 Task: Look for products in the category "Women's Body Care" from Medicine Mama's only.
Action: Mouse moved to (269, 110)
Screenshot: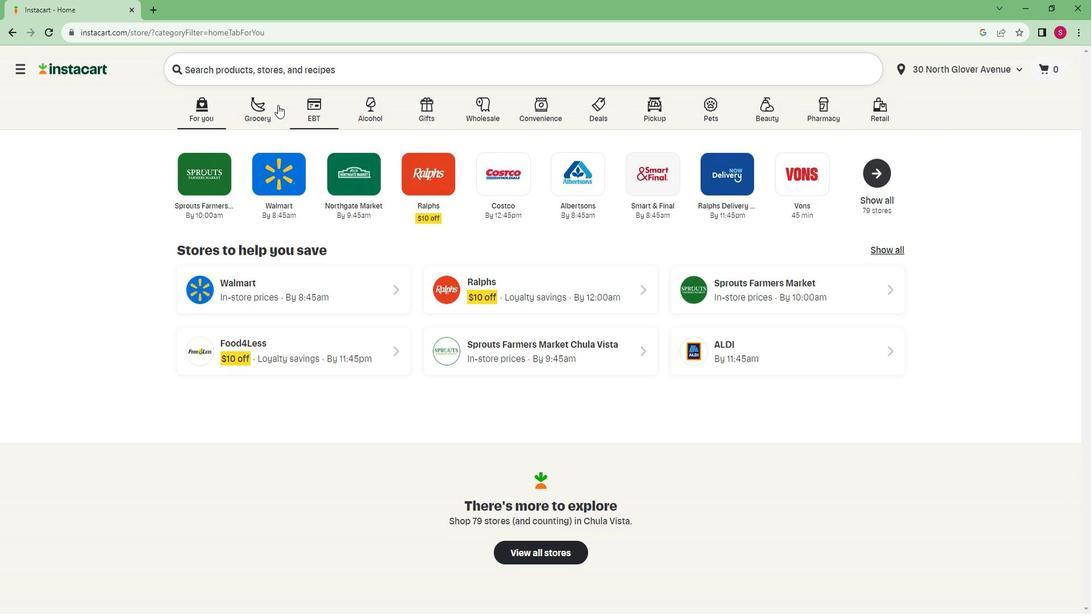 
Action: Mouse pressed left at (269, 110)
Screenshot: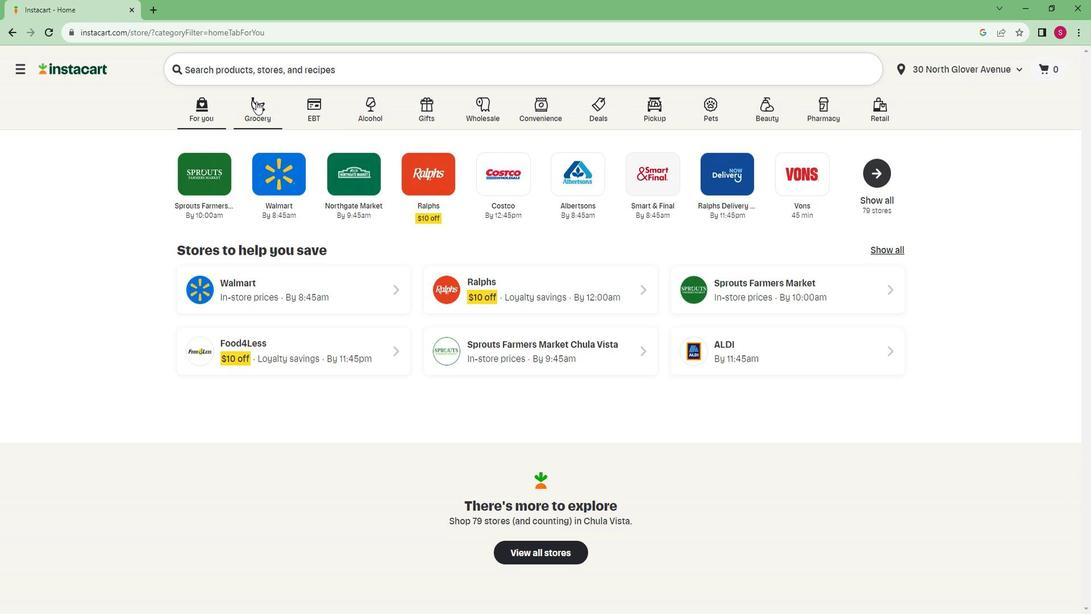 
Action: Mouse moved to (276, 320)
Screenshot: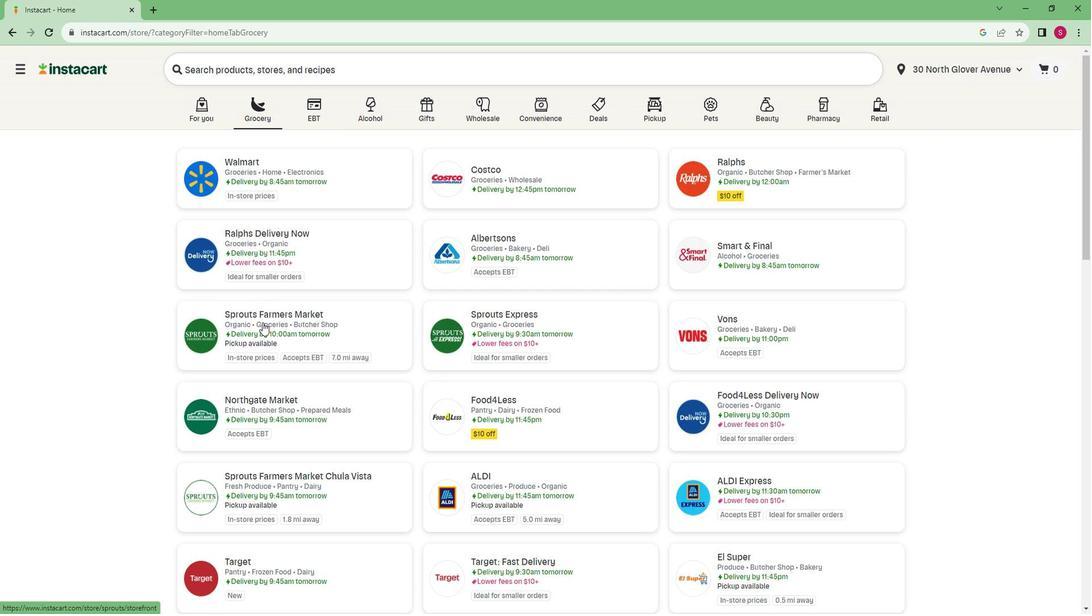 
Action: Mouse pressed left at (276, 320)
Screenshot: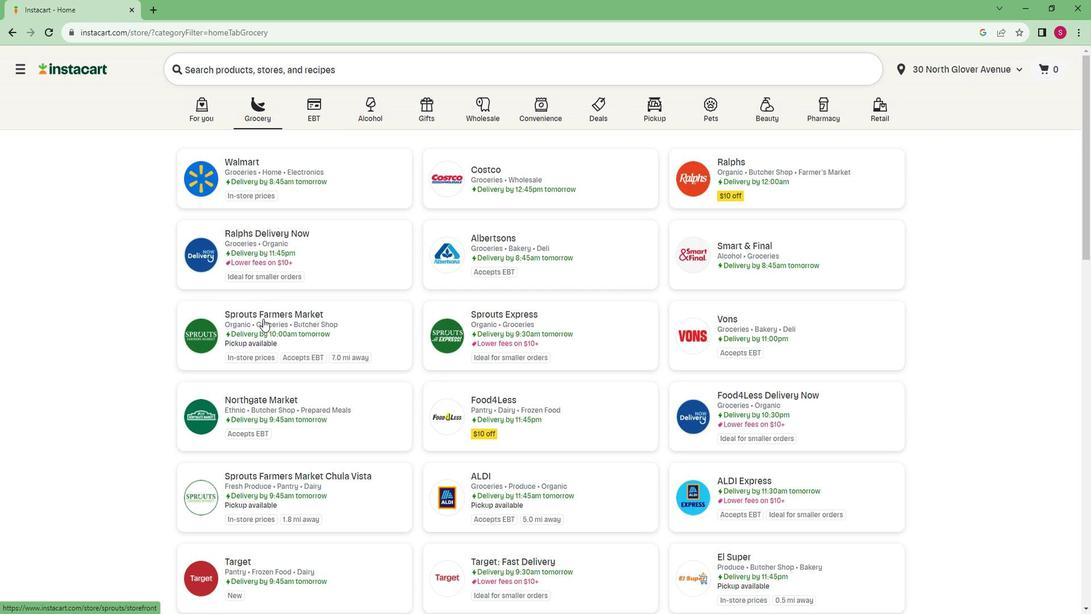 
Action: Mouse moved to (146, 425)
Screenshot: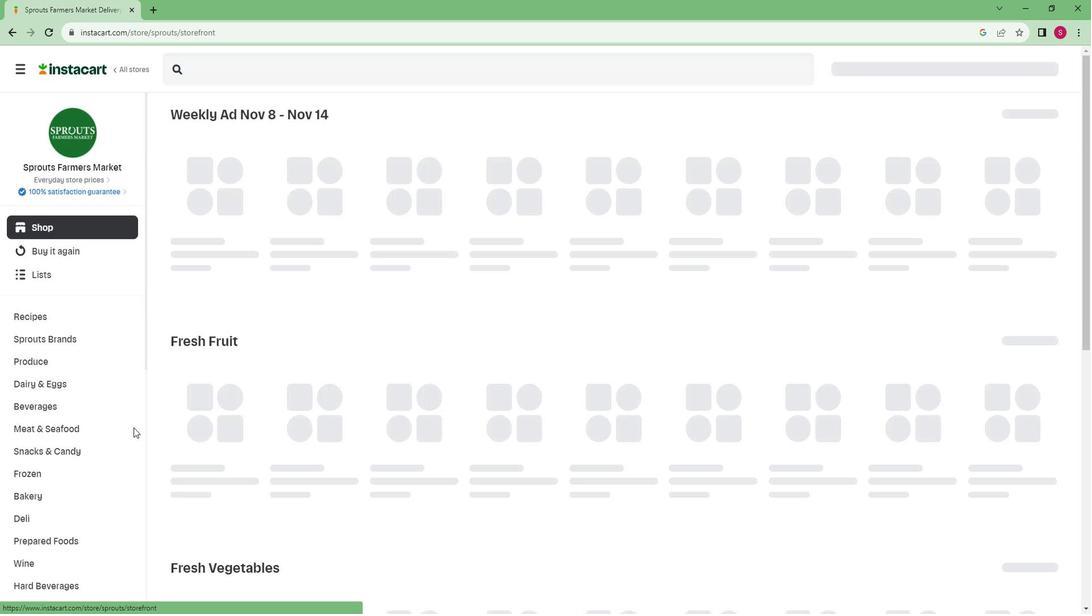 
Action: Mouse scrolled (146, 426) with delta (0, 0)
Screenshot: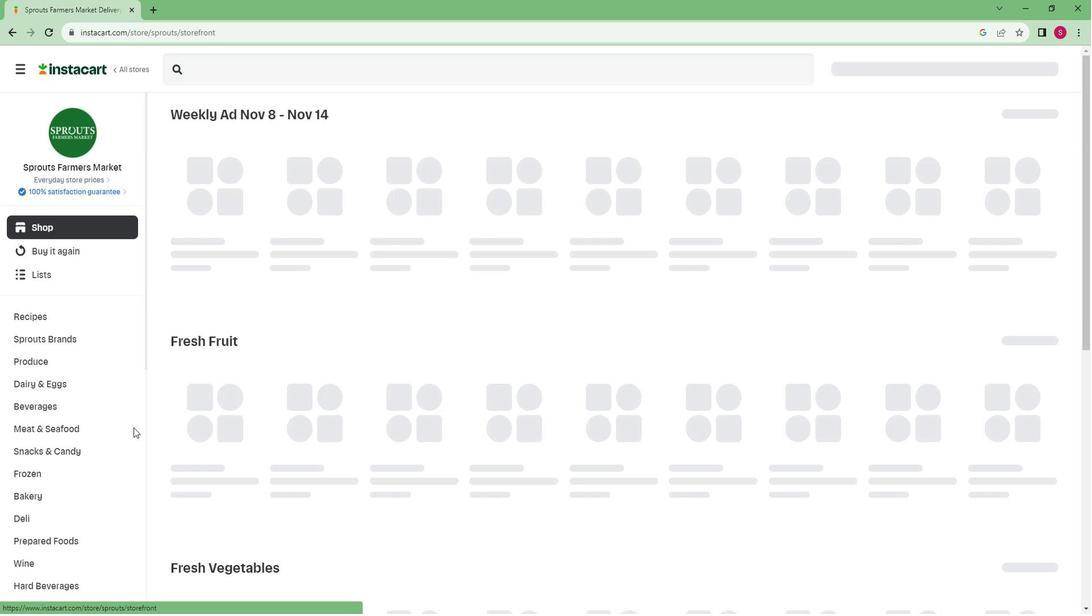 
Action: Mouse scrolled (146, 425) with delta (0, 0)
Screenshot: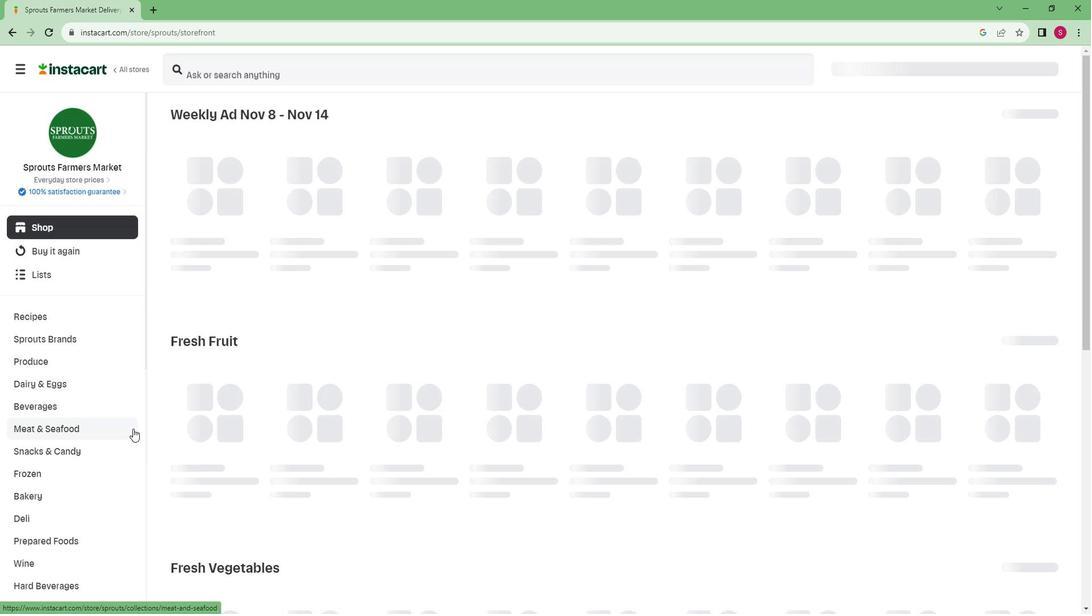 
Action: Mouse scrolled (146, 425) with delta (0, 0)
Screenshot: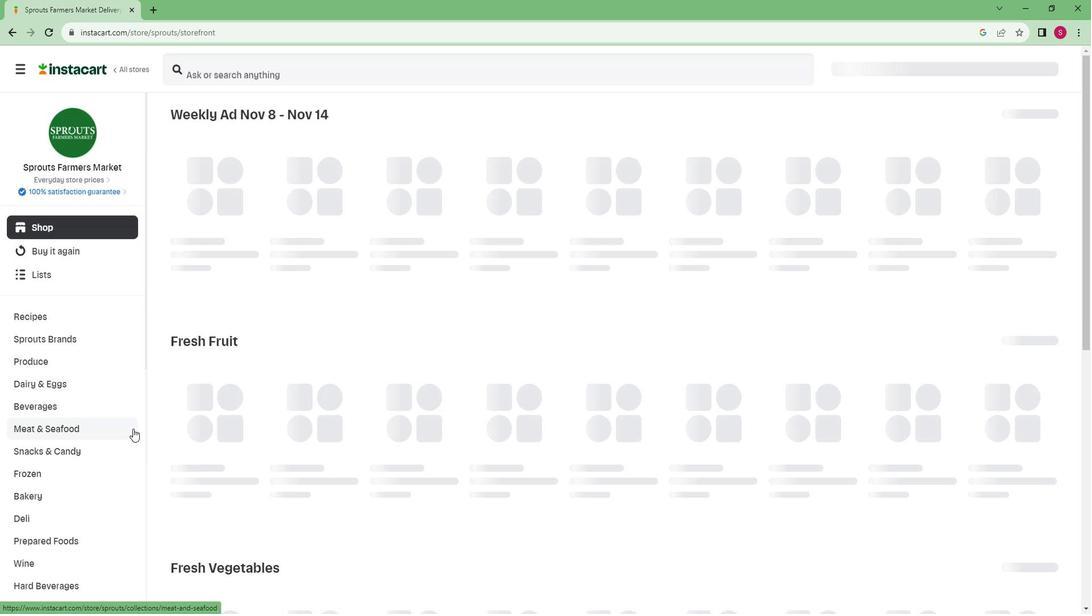 
Action: Mouse moved to (145, 425)
Screenshot: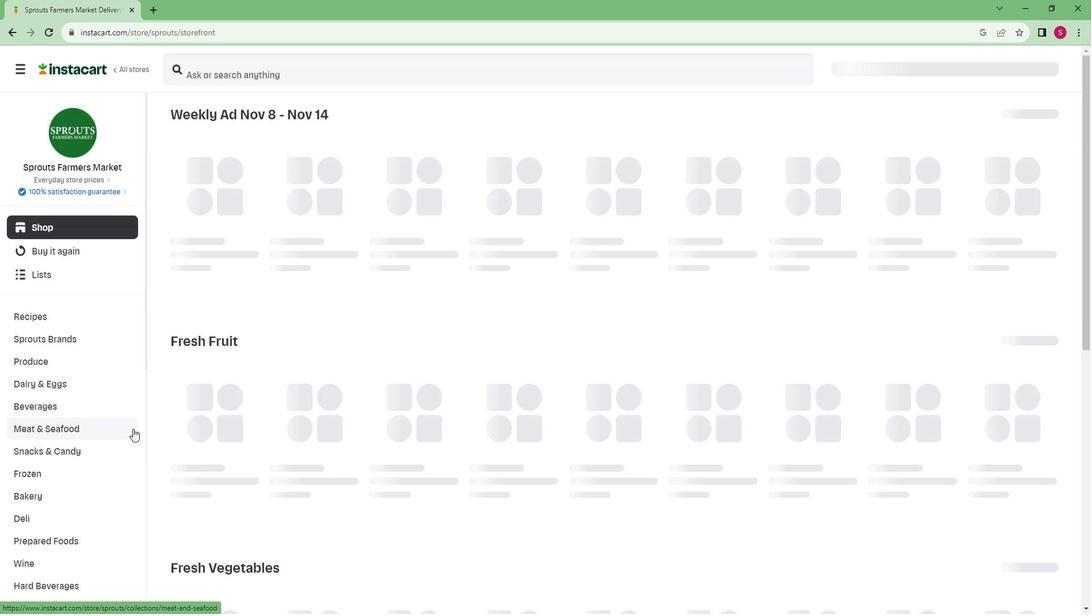 
Action: Mouse scrolled (145, 425) with delta (0, 0)
Screenshot: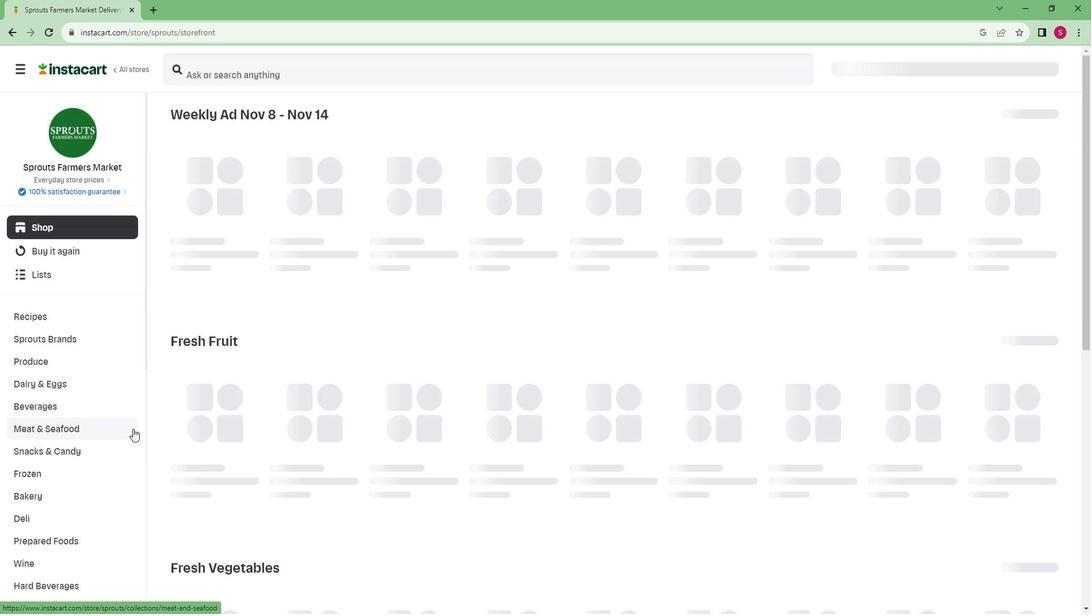 
Action: Mouse scrolled (145, 425) with delta (0, 0)
Screenshot: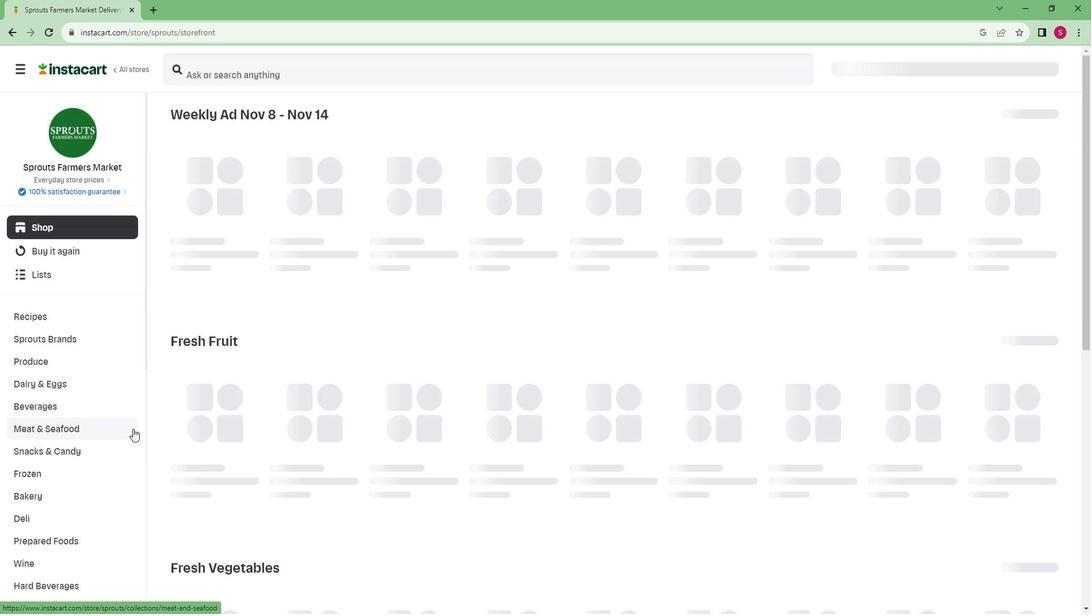 
Action: Mouse scrolled (145, 425) with delta (0, 0)
Screenshot: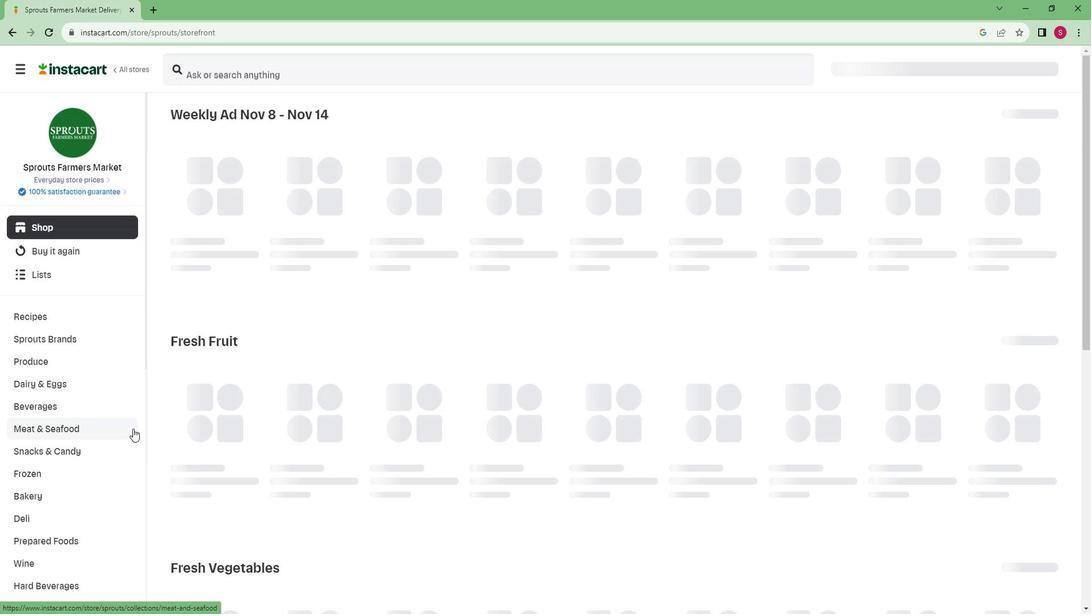 
Action: Mouse moved to (144, 425)
Screenshot: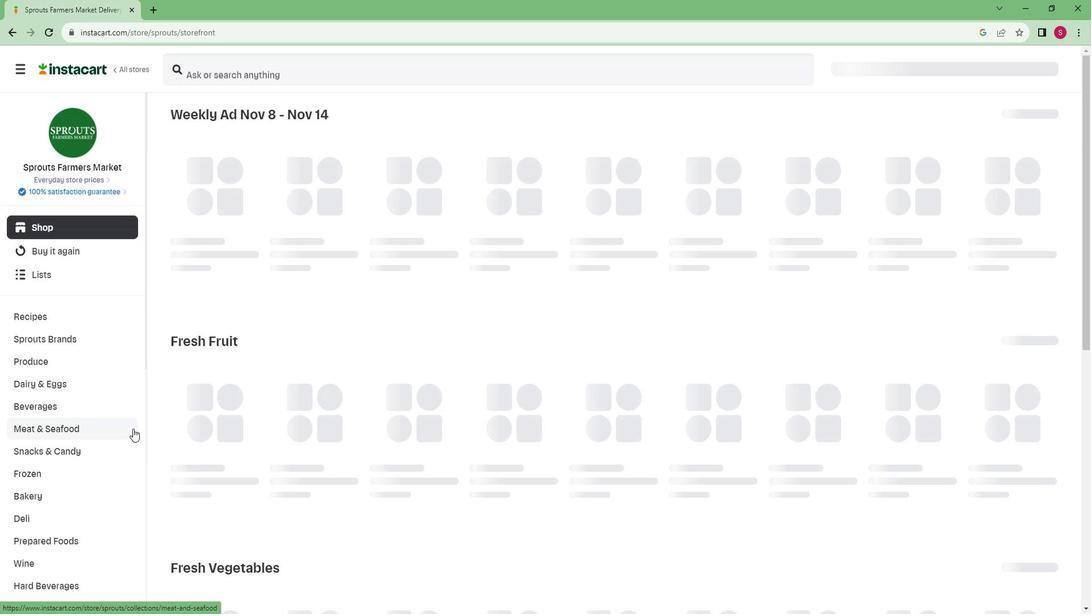 
Action: Mouse scrolled (144, 425) with delta (0, 0)
Screenshot: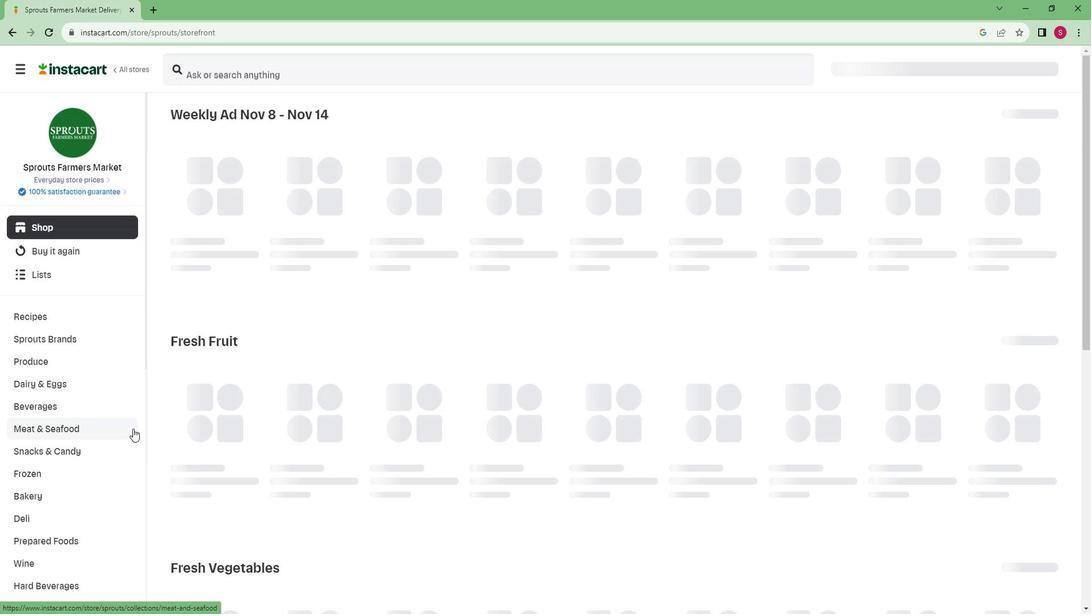
Action: Mouse scrolled (144, 425) with delta (0, 0)
Screenshot: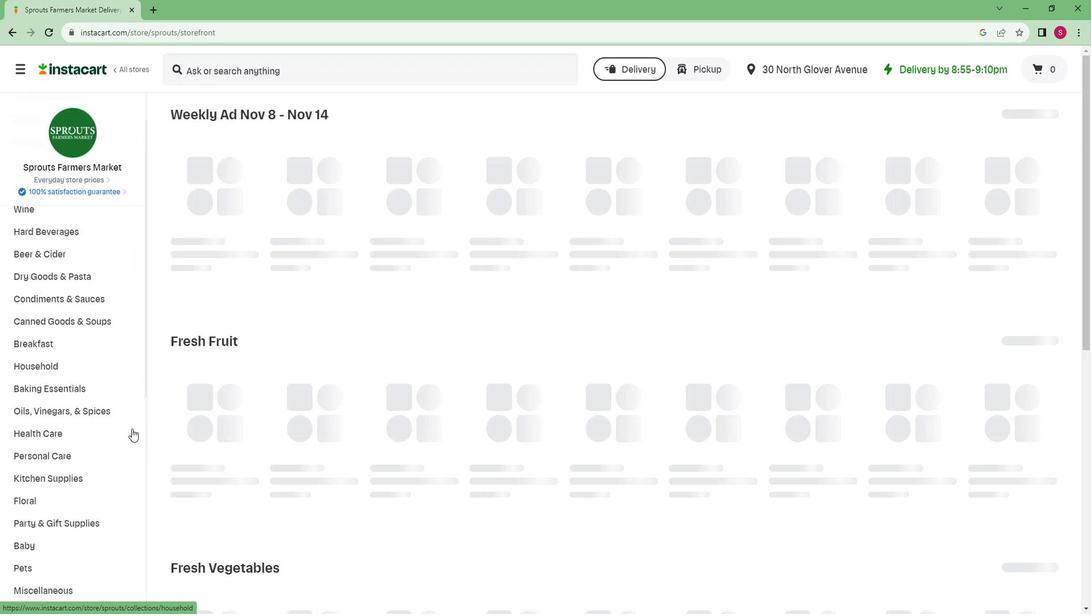
Action: Mouse scrolled (144, 425) with delta (0, 0)
Screenshot: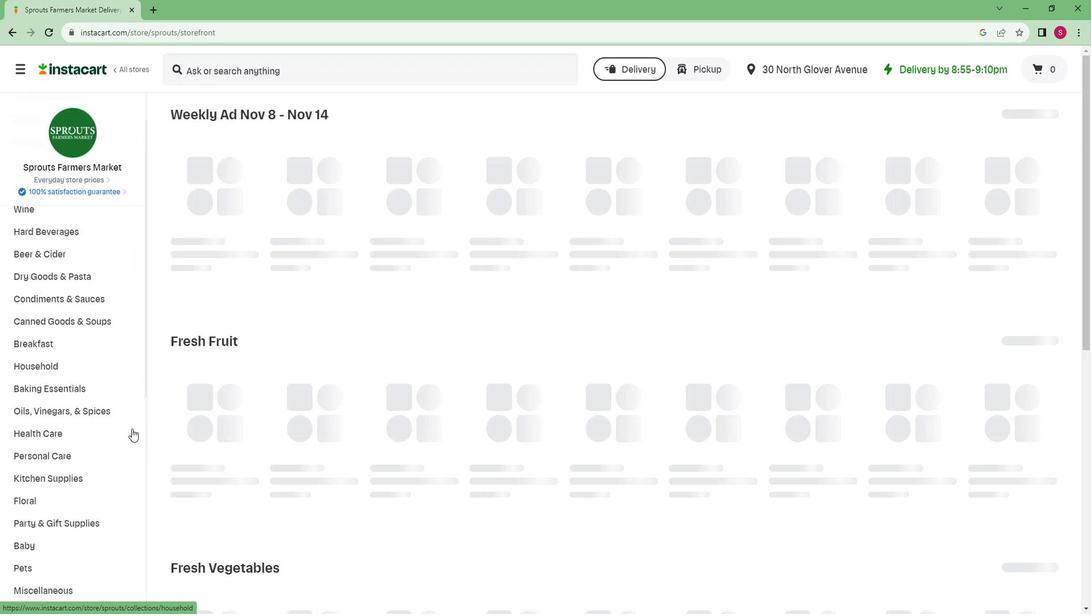 
Action: Mouse scrolled (144, 425) with delta (0, 0)
Screenshot: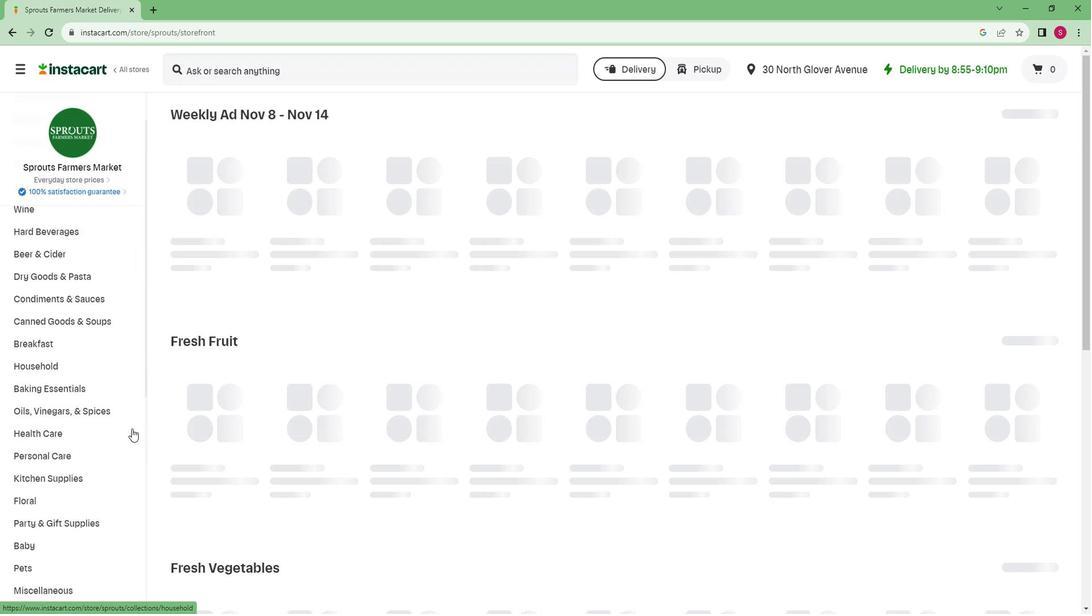 
Action: Mouse moved to (73, 563)
Screenshot: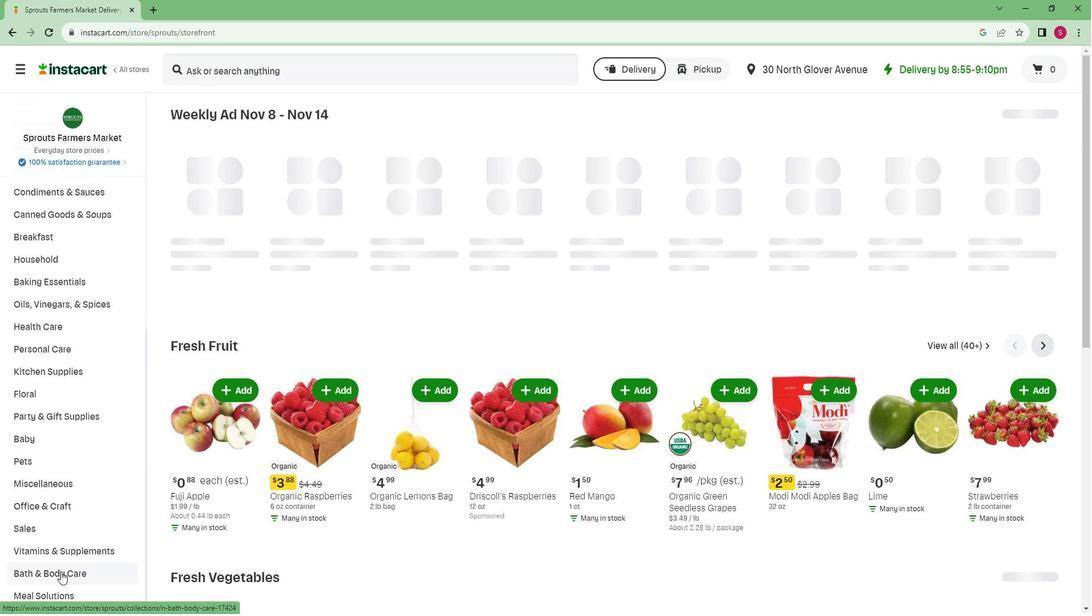 
Action: Mouse pressed left at (73, 563)
Screenshot: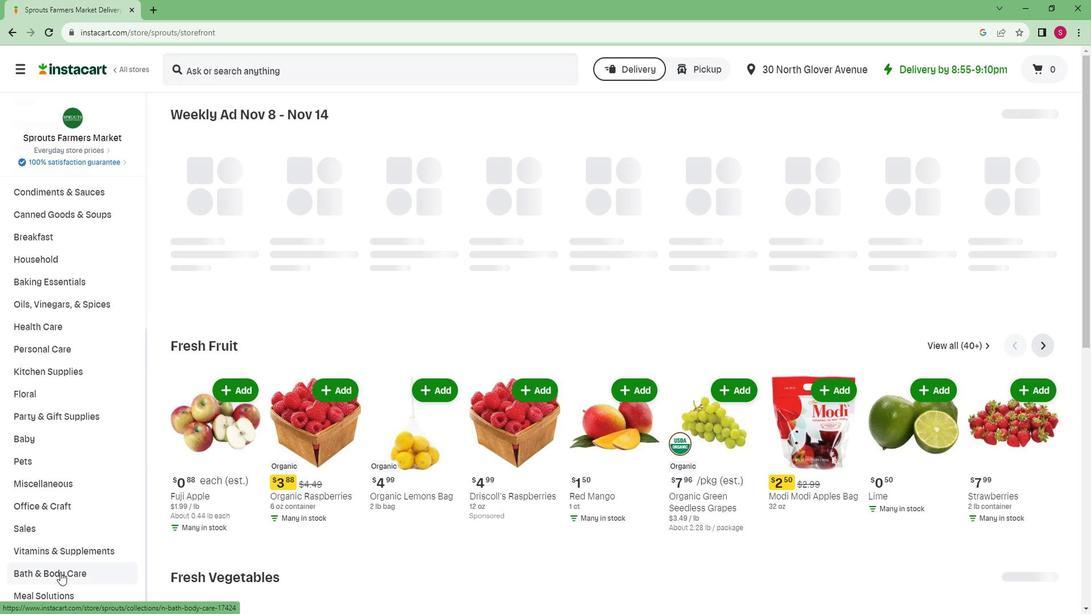 
Action: Mouse moved to (89, 540)
Screenshot: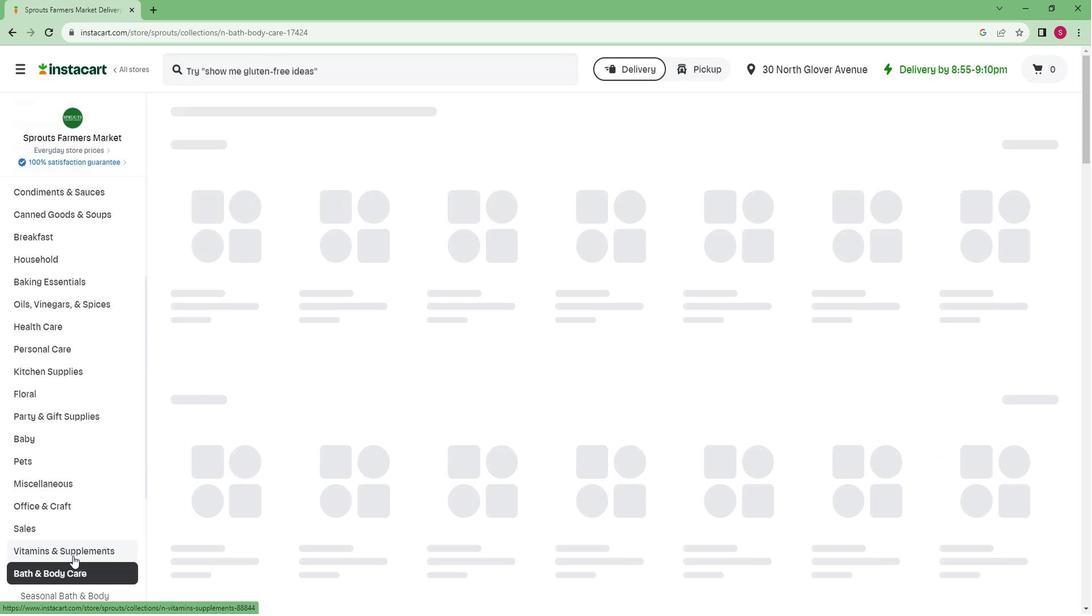 
Action: Mouse scrolled (89, 539) with delta (0, 0)
Screenshot: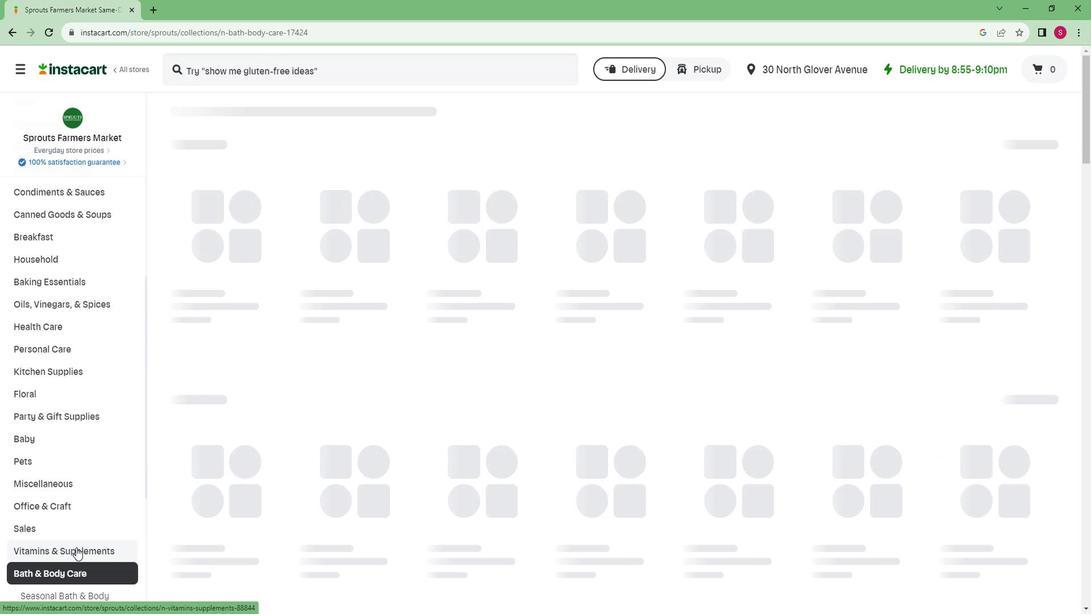 
Action: Mouse scrolled (89, 539) with delta (0, 0)
Screenshot: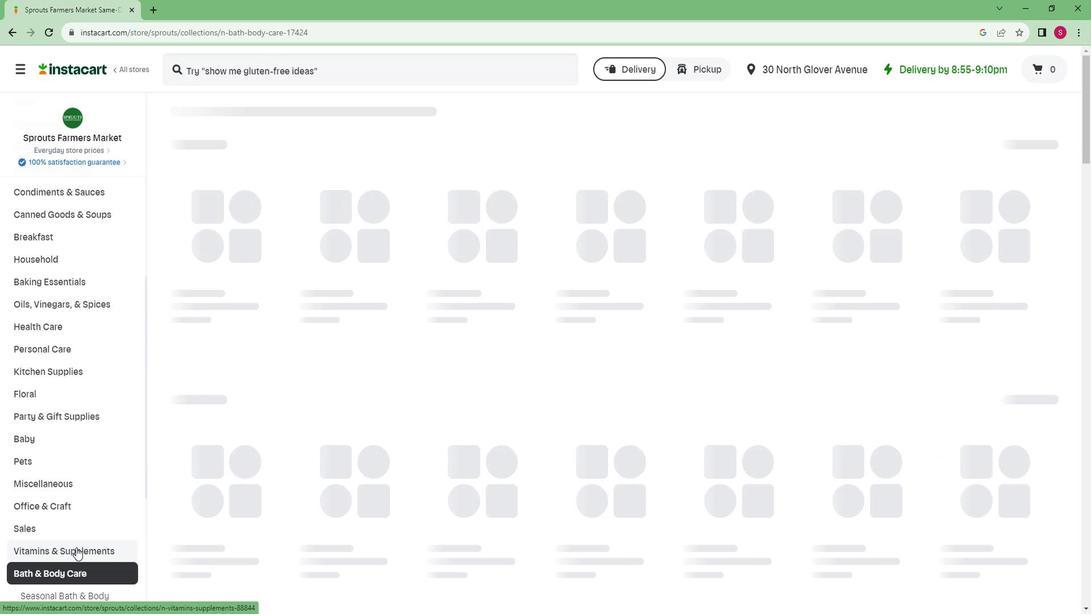 
Action: Mouse scrolled (89, 539) with delta (0, 0)
Screenshot: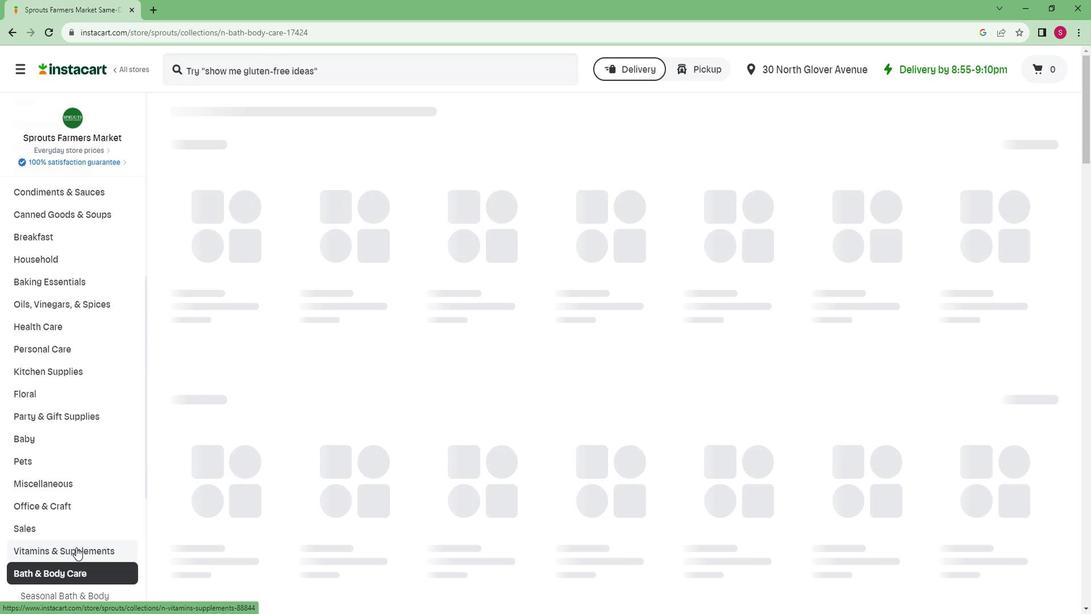 
Action: Mouse scrolled (89, 539) with delta (0, 0)
Screenshot: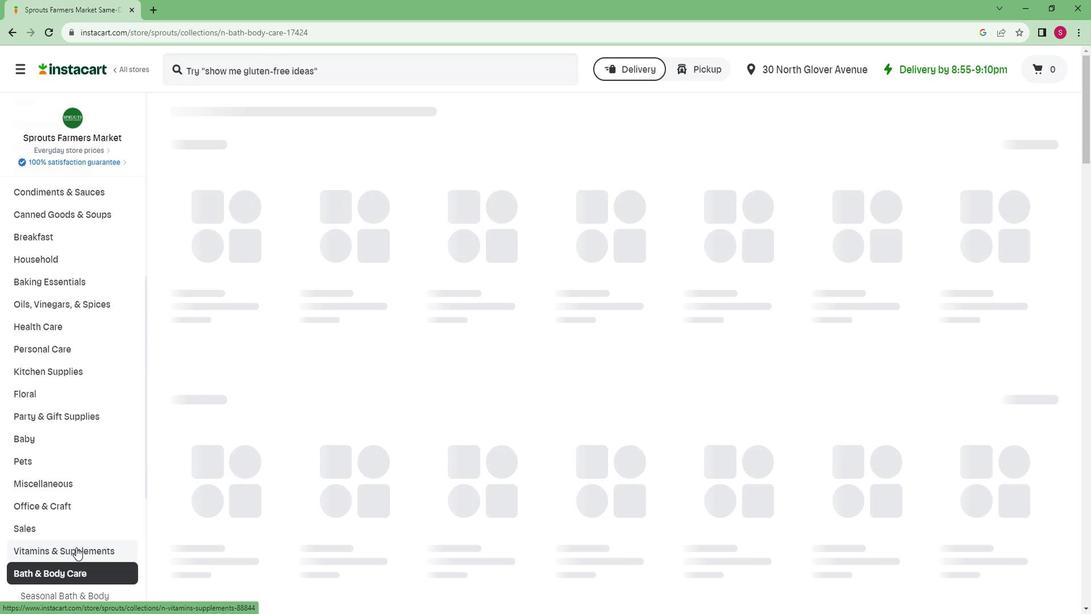 
Action: Mouse scrolled (89, 539) with delta (0, 0)
Screenshot: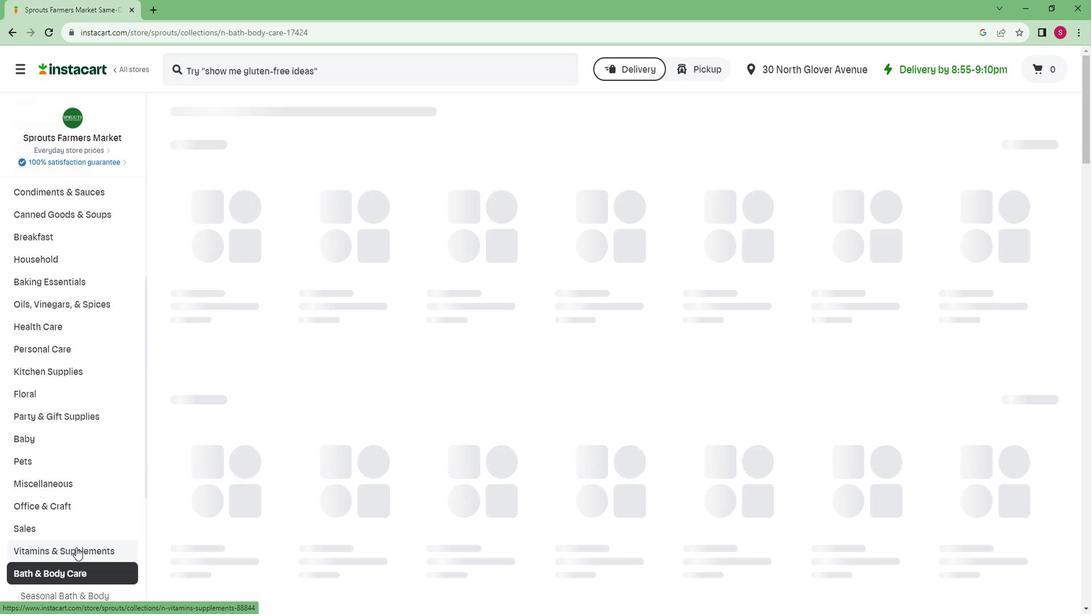 
Action: Mouse scrolled (89, 539) with delta (0, 0)
Screenshot: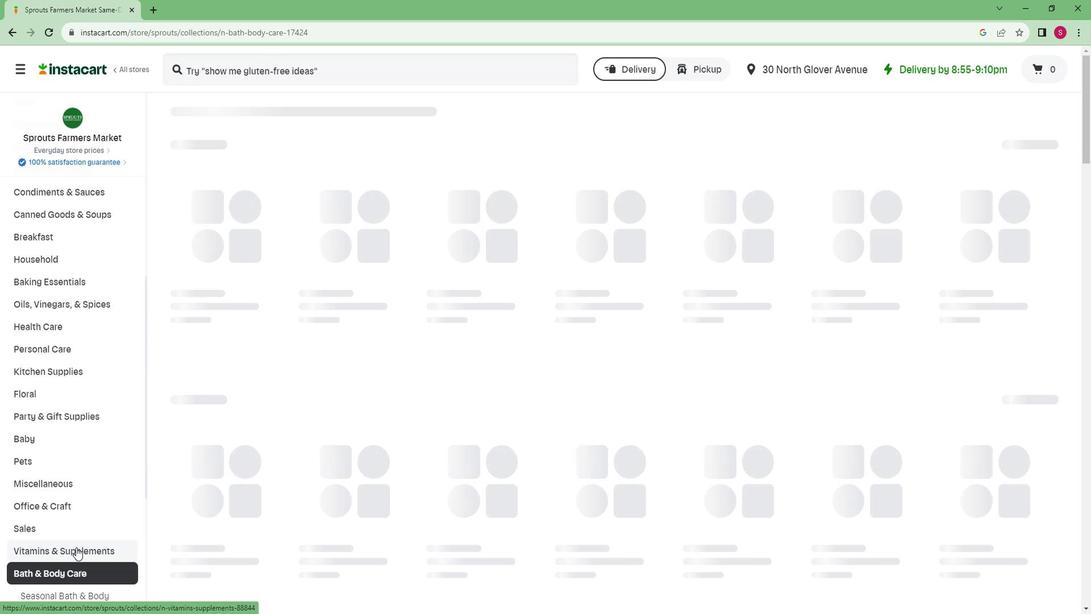 
Action: Mouse moved to (63, 566)
Screenshot: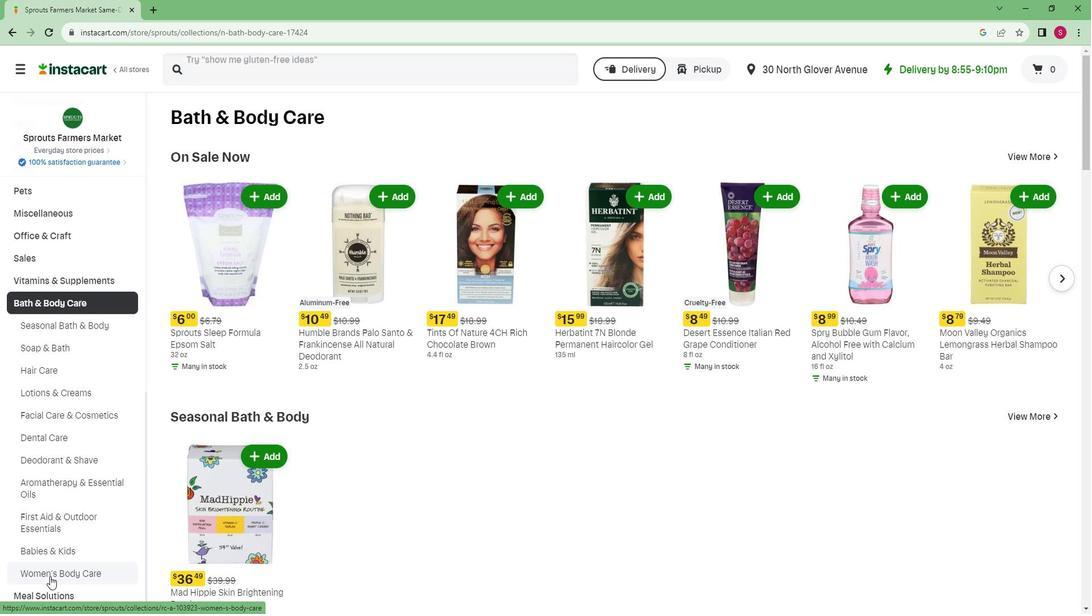
Action: Mouse pressed left at (63, 566)
Screenshot: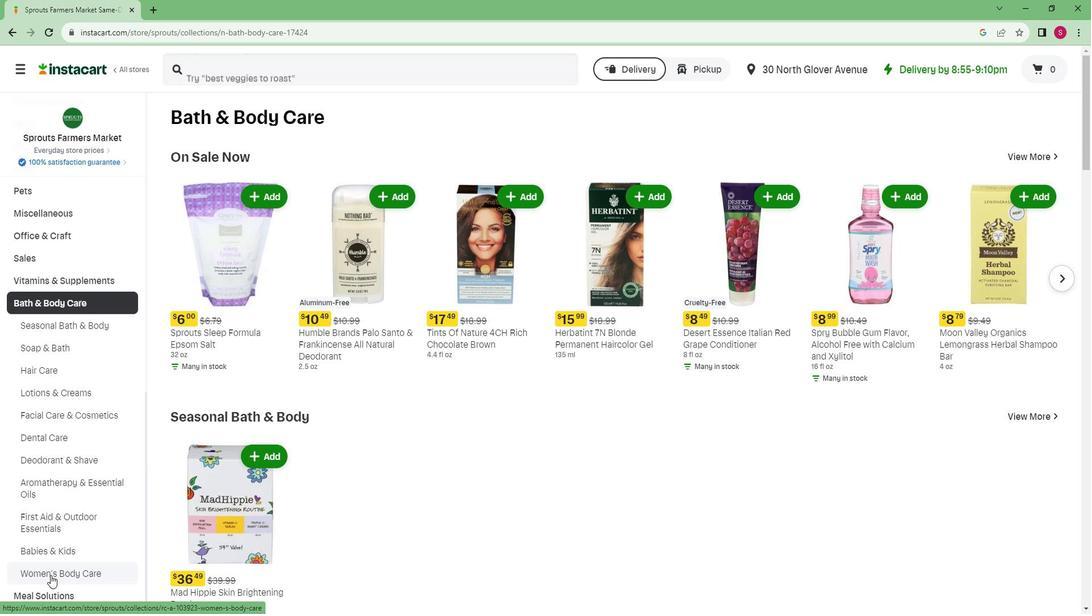 
Action: Mouse moved to (63, 557)
Screenshot: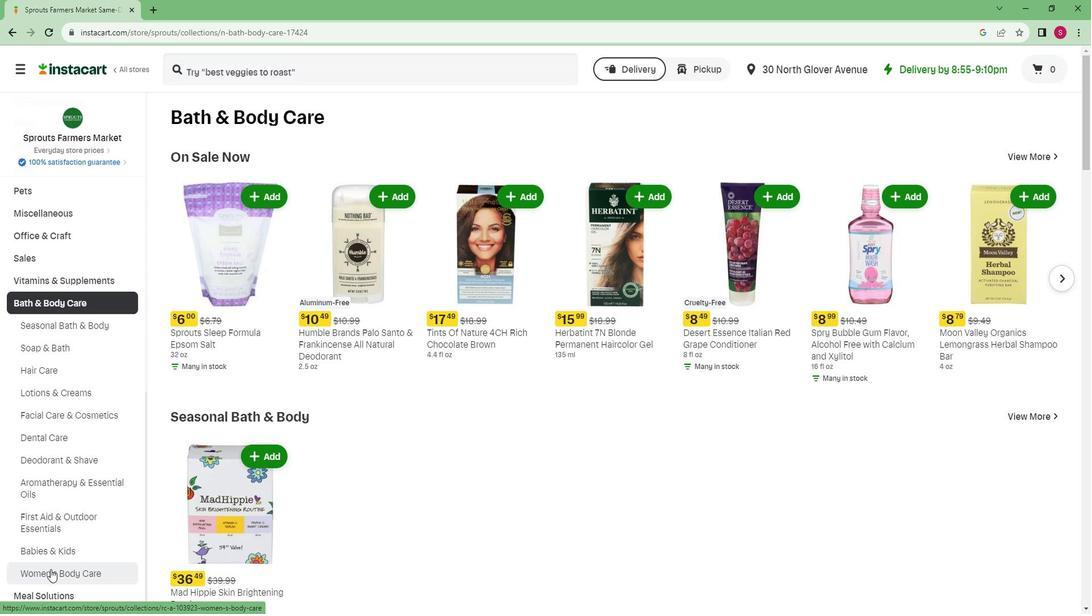 
Action: Mouse scrolled (63, 556) with delta (0, 0)
Screenshot: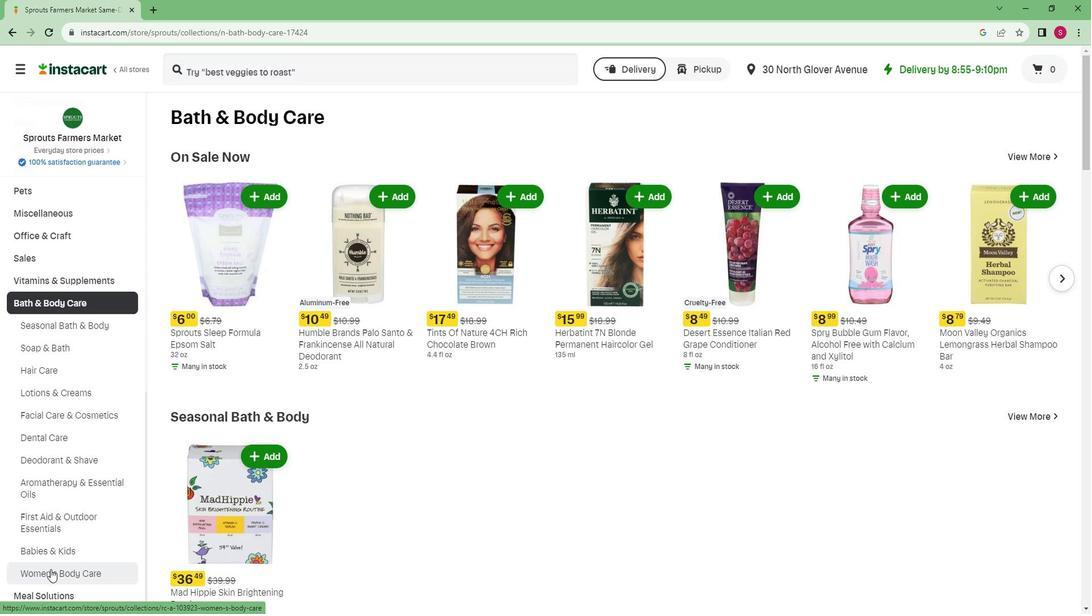 
Action: Mouse moved to (285, 176)
Screenshot: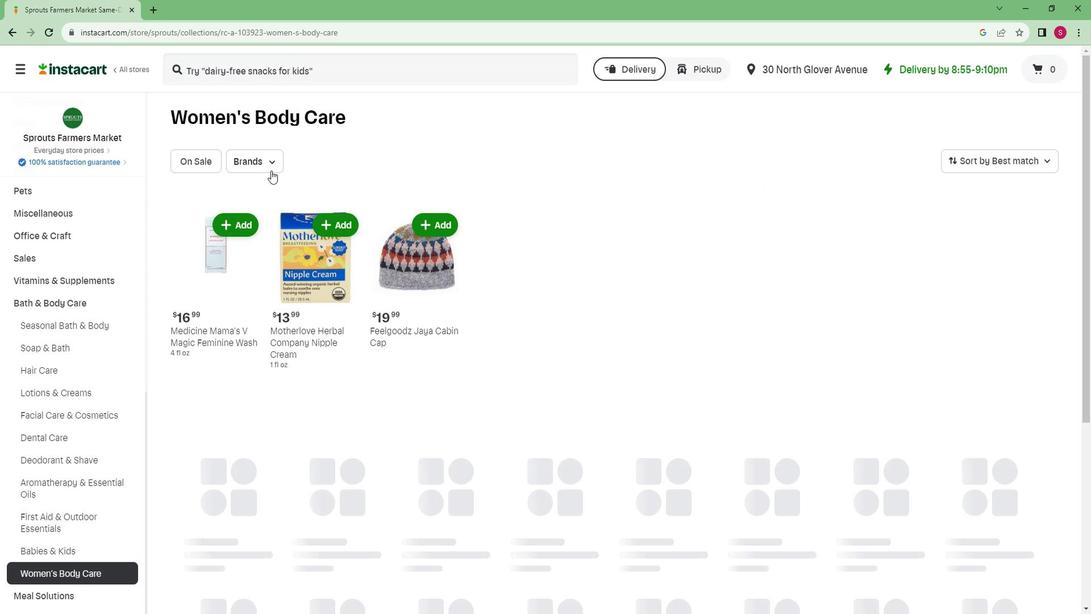 
Action: Mouse pressed left at (285, 176)
Screenshot: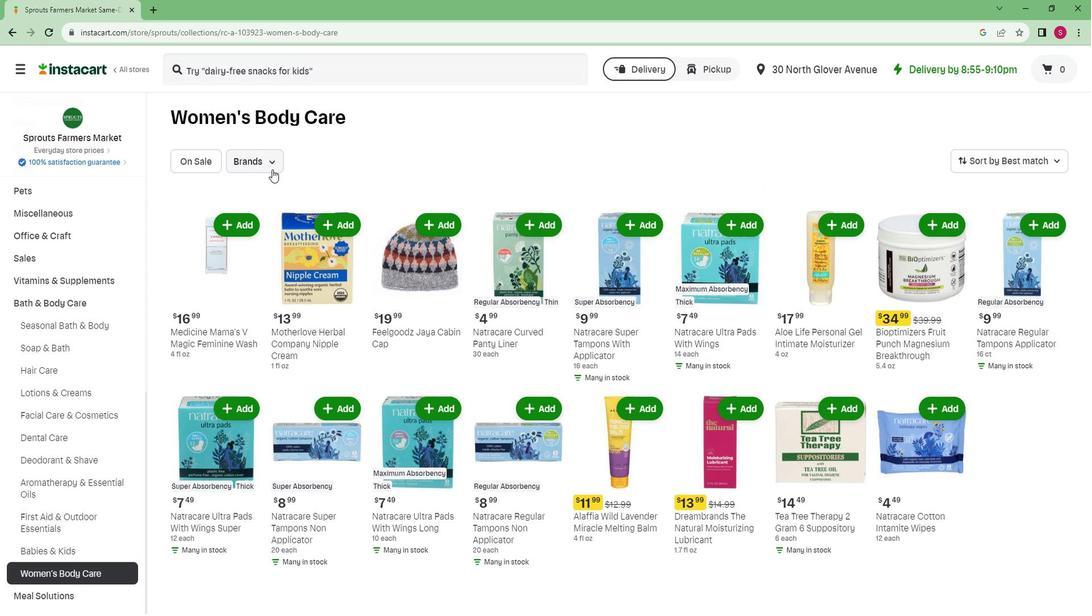 
Action: Mouse moved to (303, 255)
Screenshot: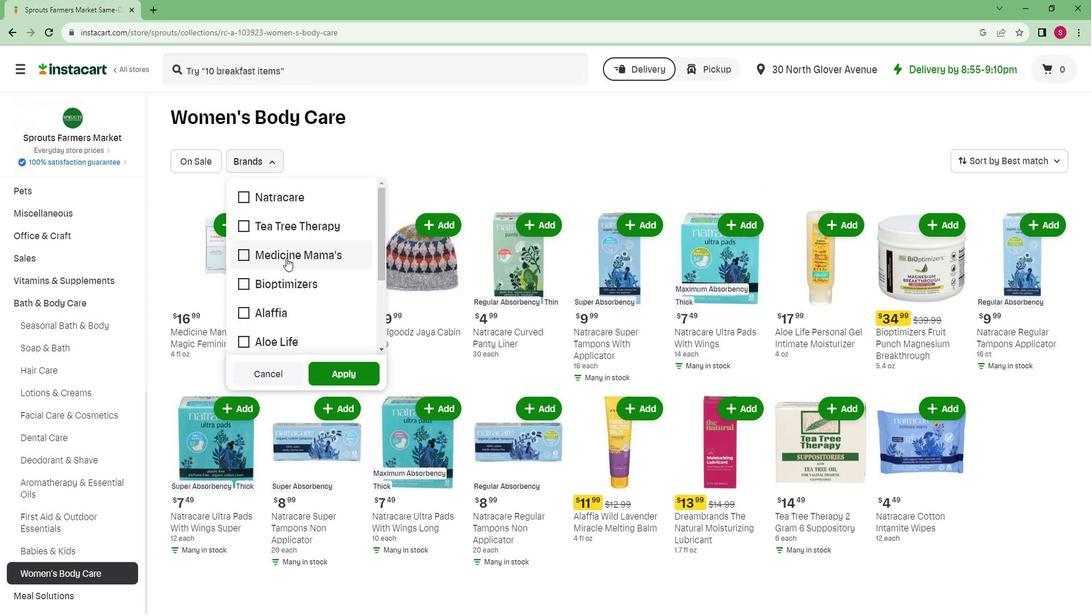 
Action: Mouse pressed left at (303, 255)
Screenshot: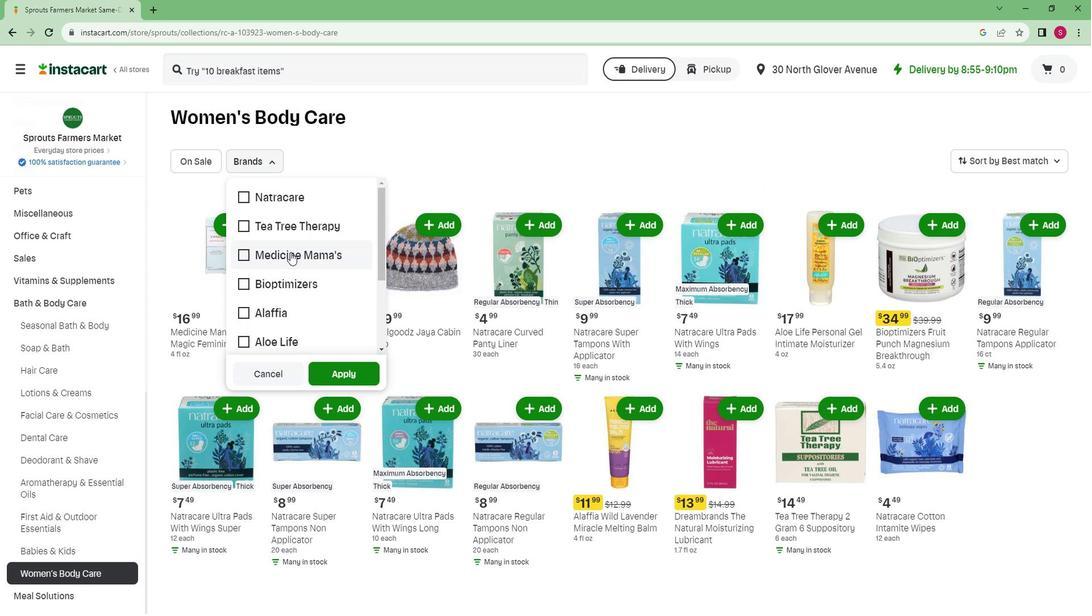 
Action: Mouse moved to (332, 367)
Screenshot: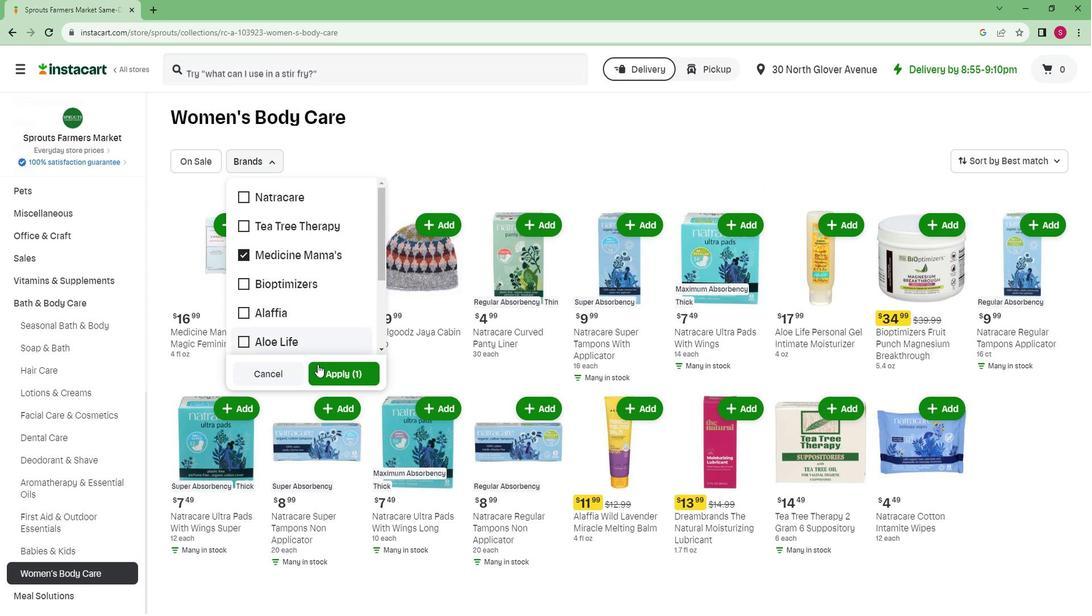 
Action: Mouse pressed left at (332, 367)
Screenshot: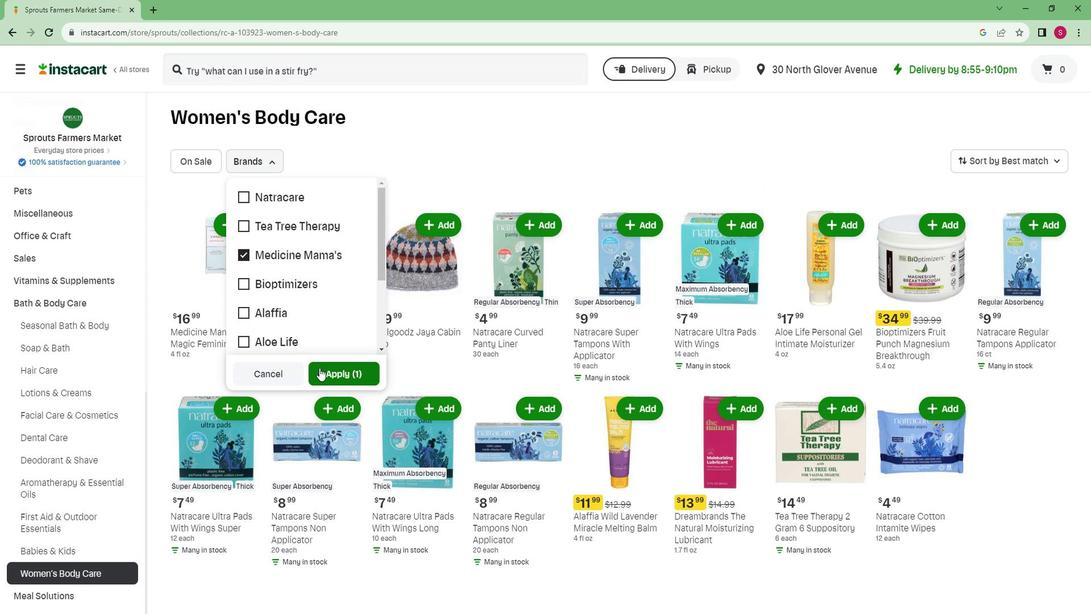 
